 Task: Copy the link from the document.
Action: Mouse moved to (38, 80)
Screenshot: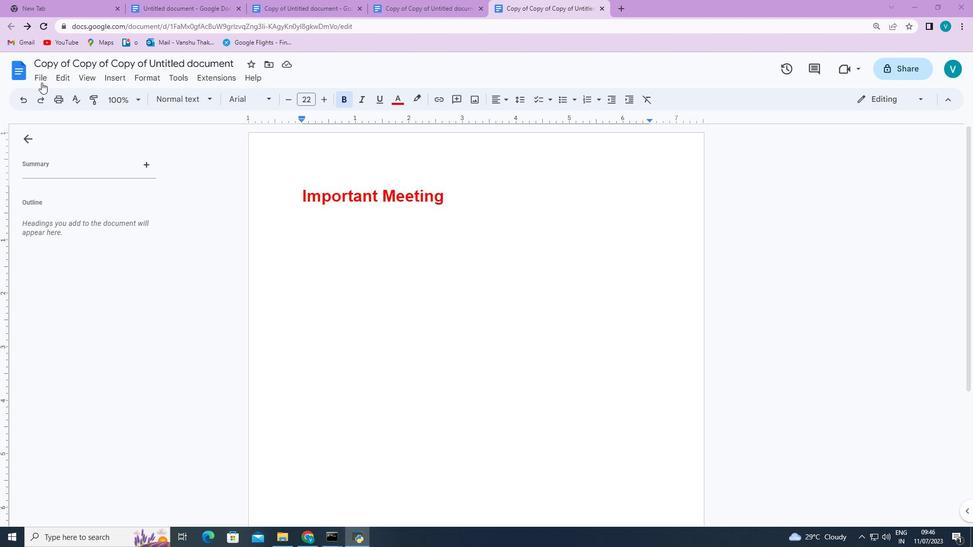
Action: Mouse pressed left at (38, 80)
Screenshot: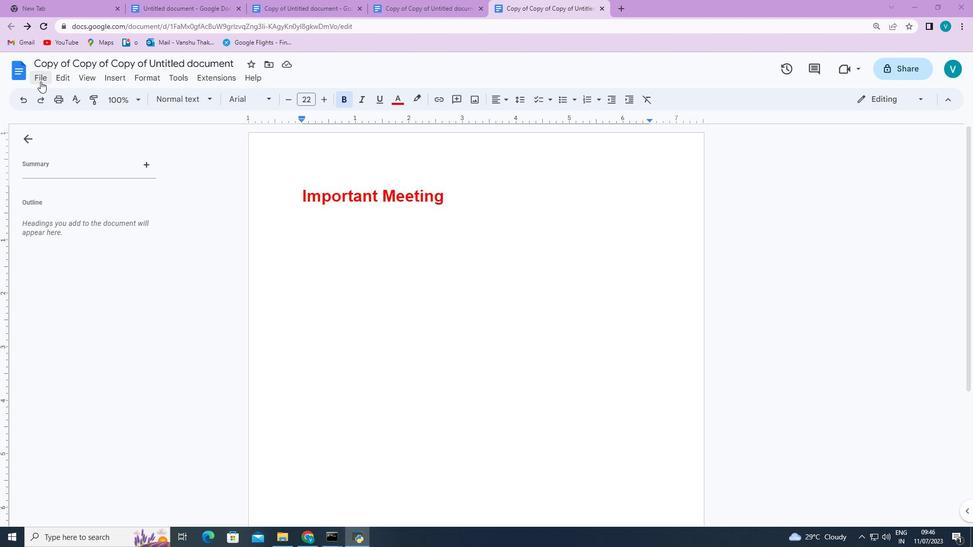 
Action: Mouse moved to (59, 156)
Screenshot: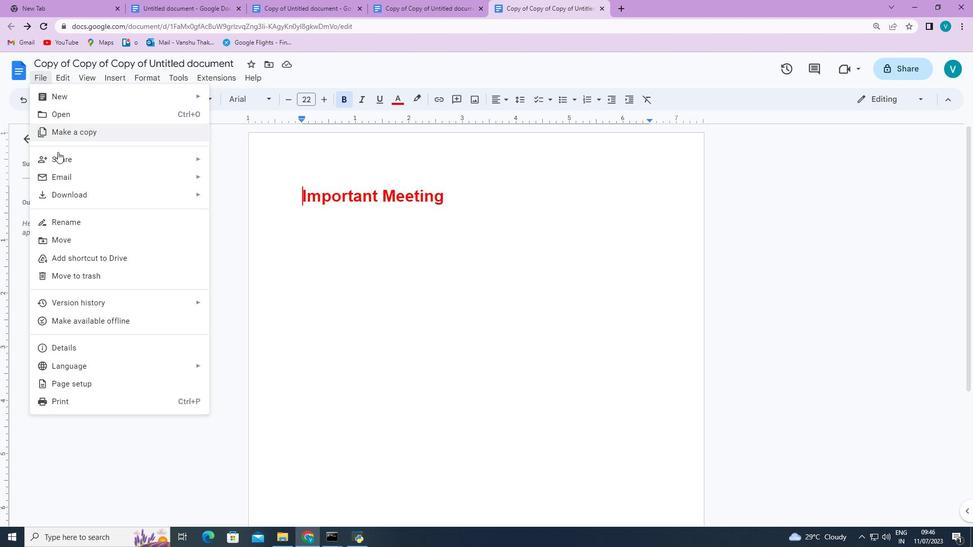 
Action: Mouse pressed left at (59, 156)
Screenshot: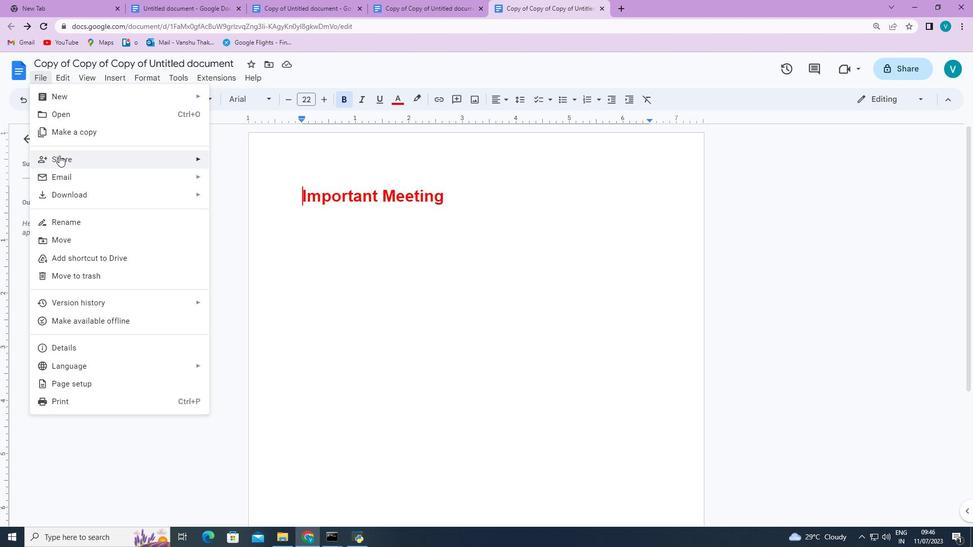 
Action: Mouse moved to (240, 156)
Screenshot: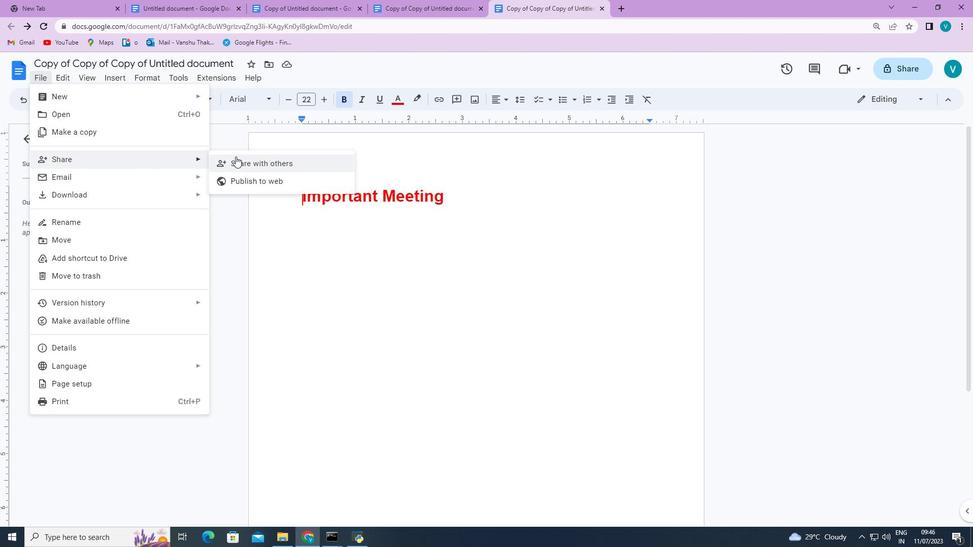 
Action: Mouse pressed left at (240, 156)
Screenshot: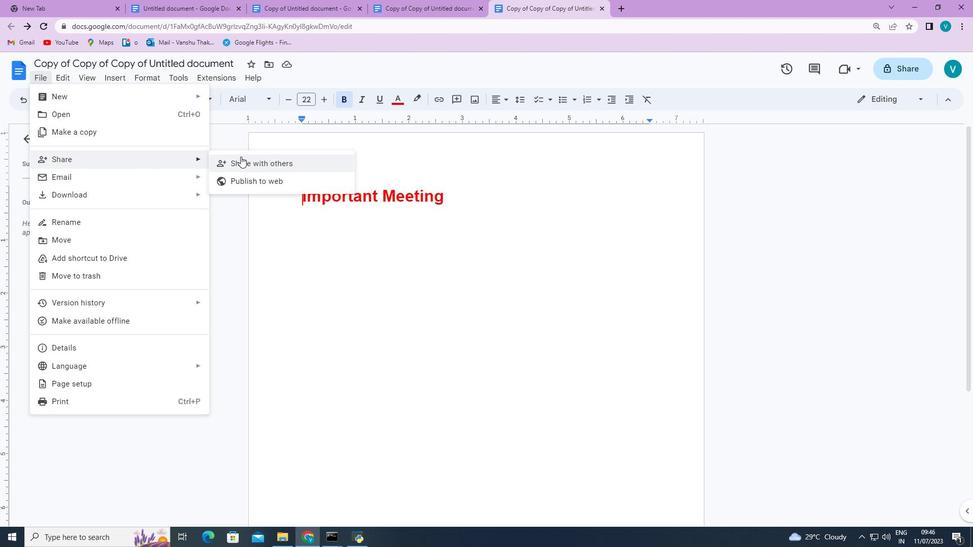 
Action: Mouse moved to (396, 386)
Screenshot: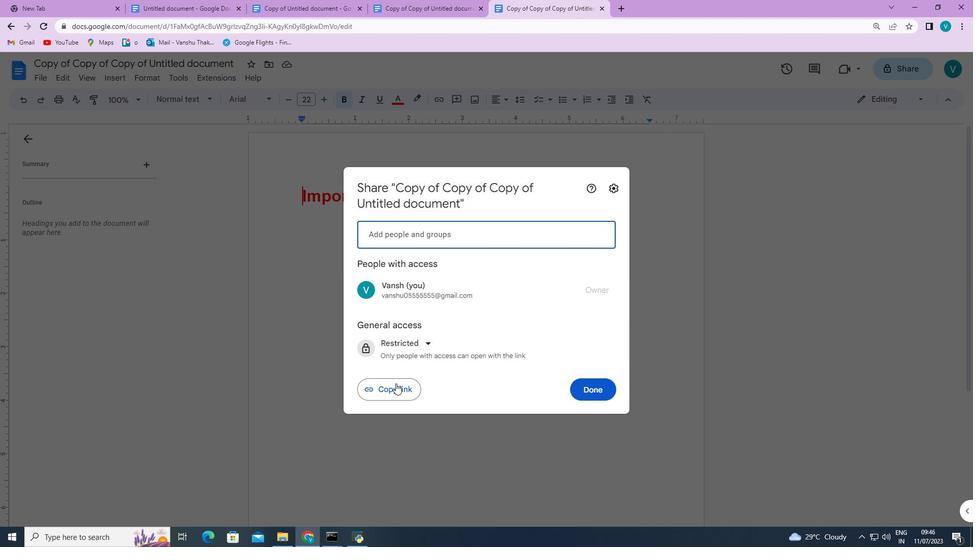 
Action: Mouse pressed left at (396, 386)
Screenshot: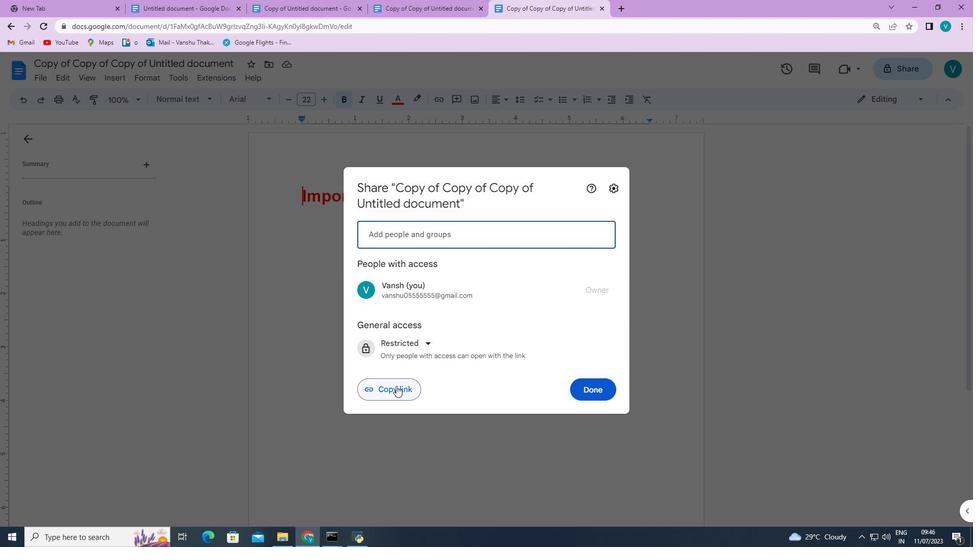 
Action: Mouse moved to (587, 382)
Screenshot: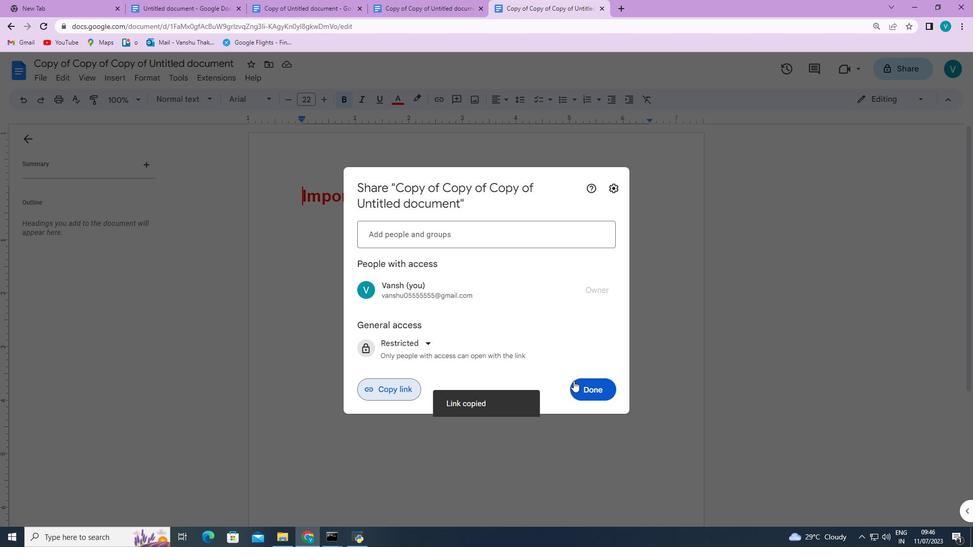 
Action: Mouse pressed left at (587, 382)
Screenshot: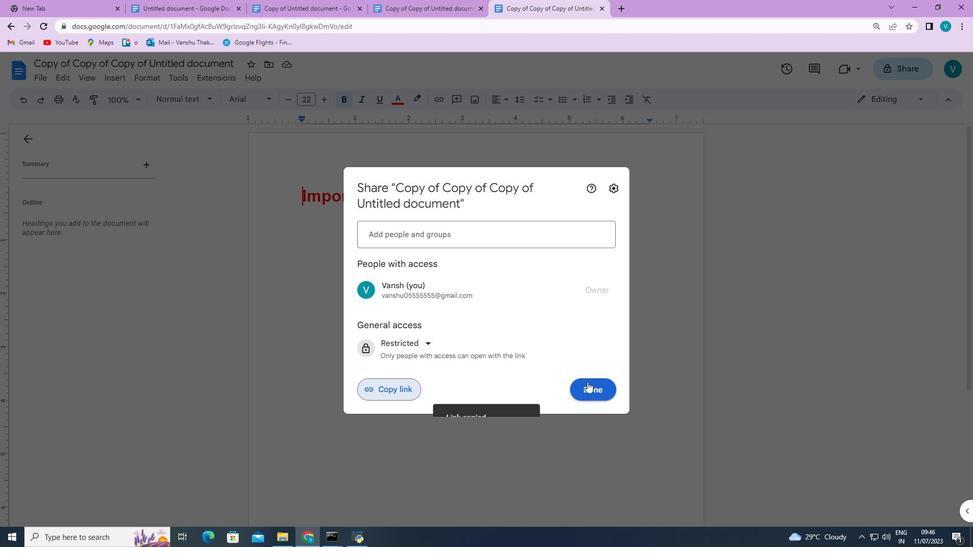 
Action: Mouse moved to (573, 374)
Screenshot: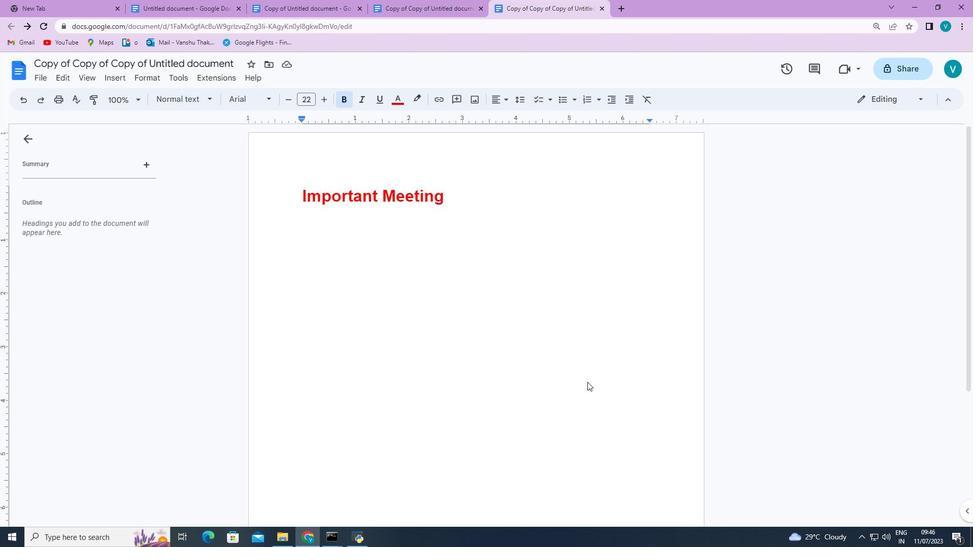 
